 Task: Look for products in the category "Aromatherapy & Essential Oils" from Derma E only.
Action: Mouse pressed left at (280, 116)
Screenshot: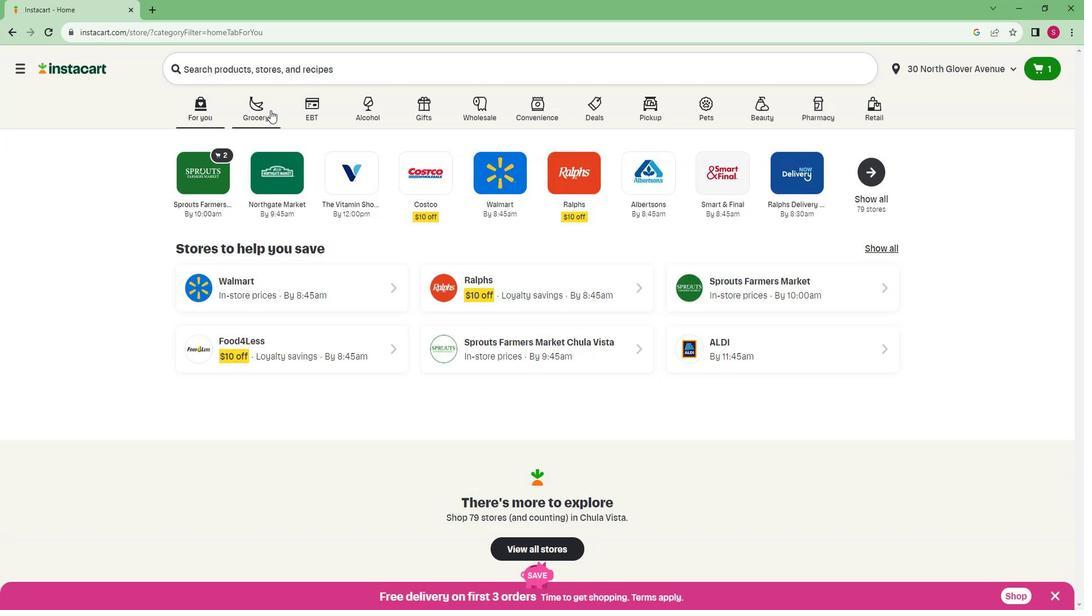 
Action: Mouse moved to (246, 325)
Screenshot: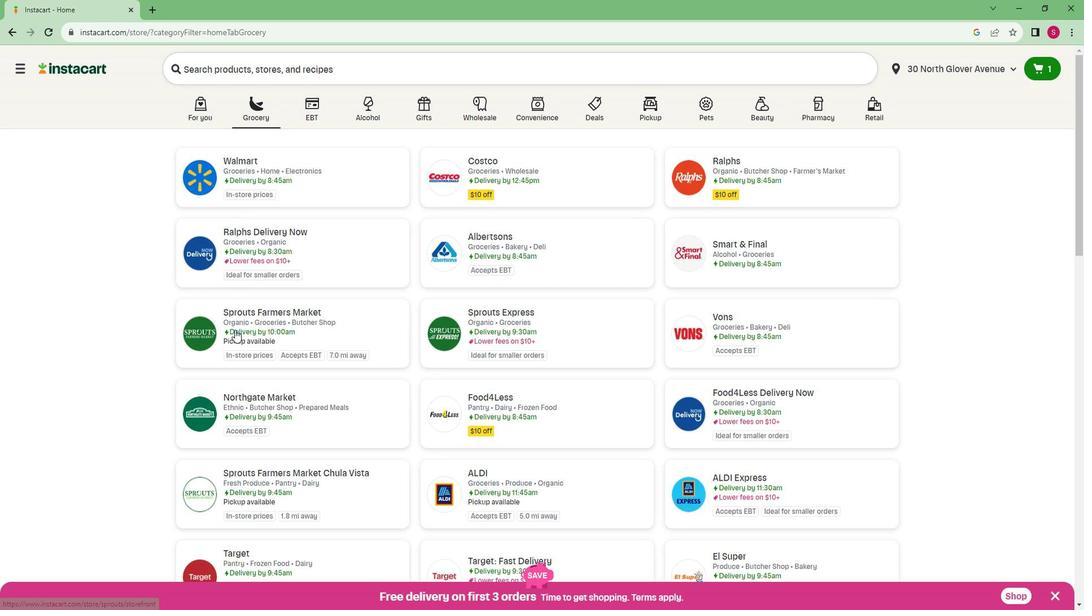 
Action: Mouse pressed left at (246, 325)
Screenshot: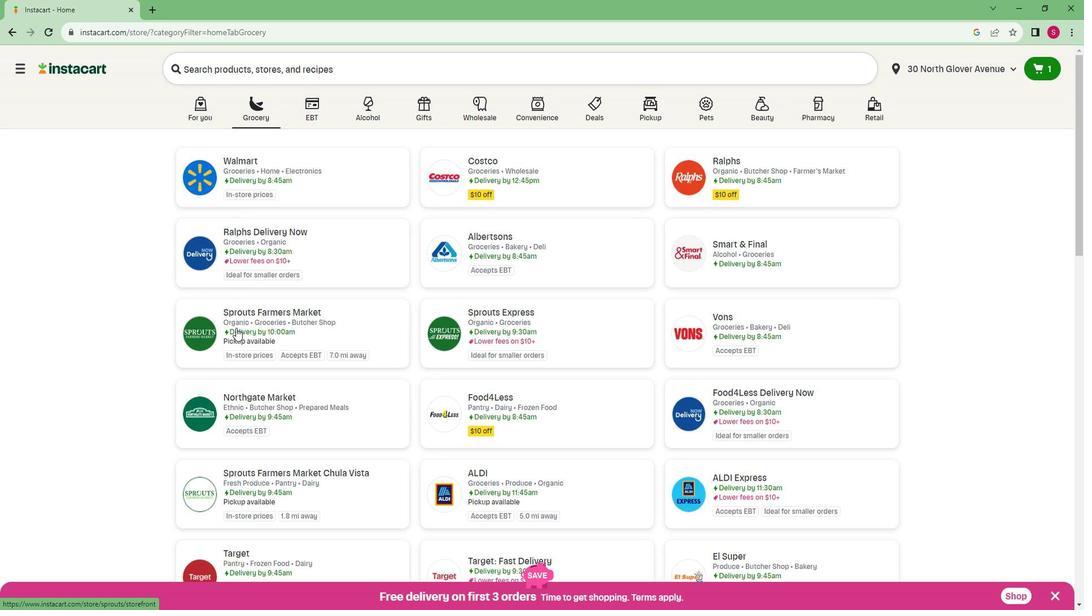 
Action: Mouse moved to (71, 402)
Screenshot: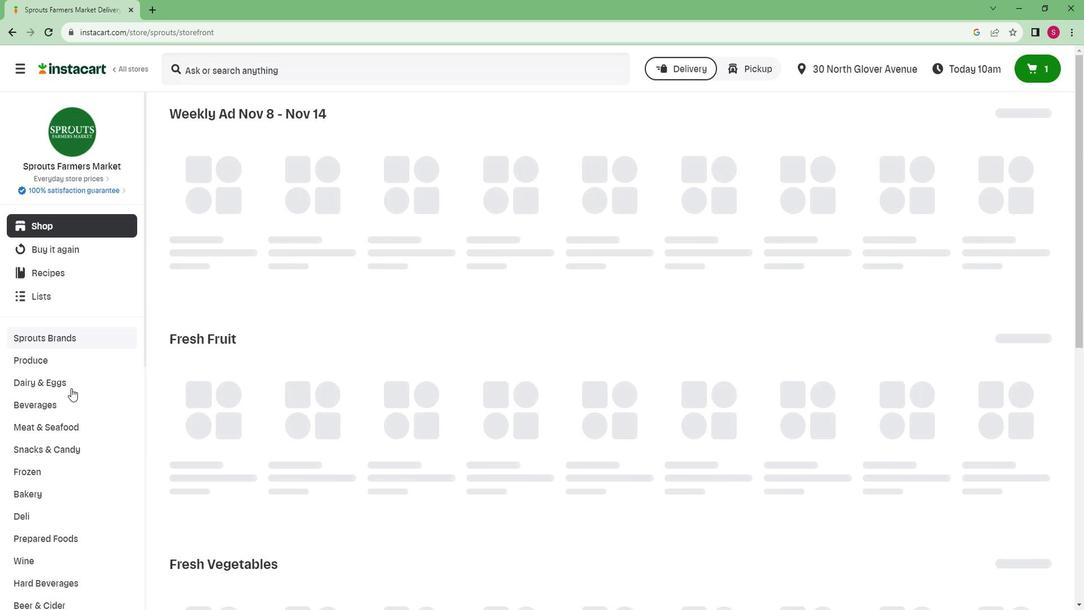 
Action: Mouse scrolled (71, 402) with delta (0, 0)
Screenshot: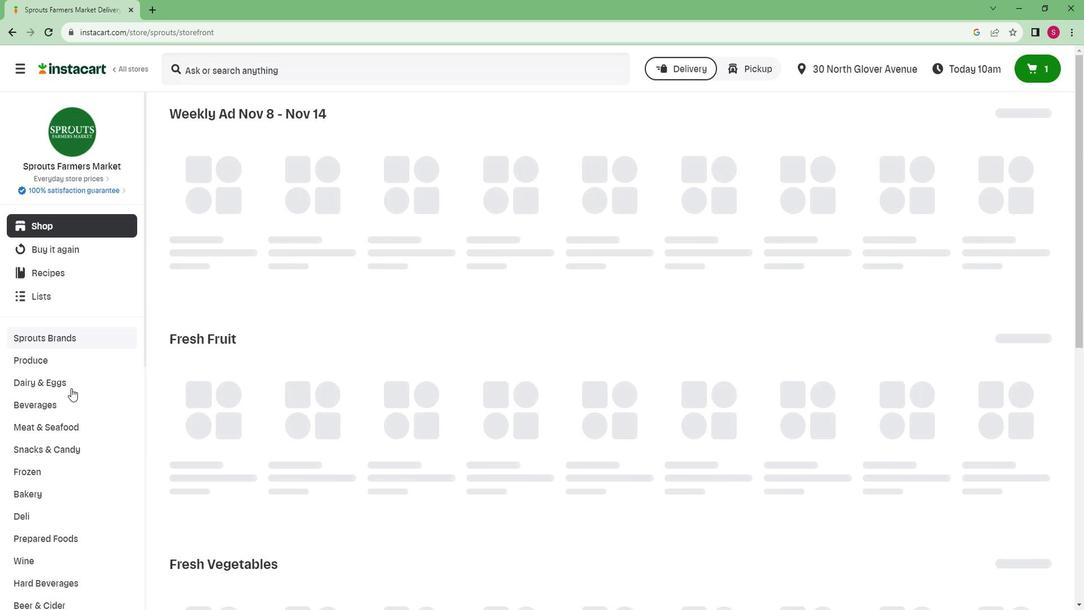 
Action: Mouse scrolled (71, 402) with delta (0, 0)
Screenshot: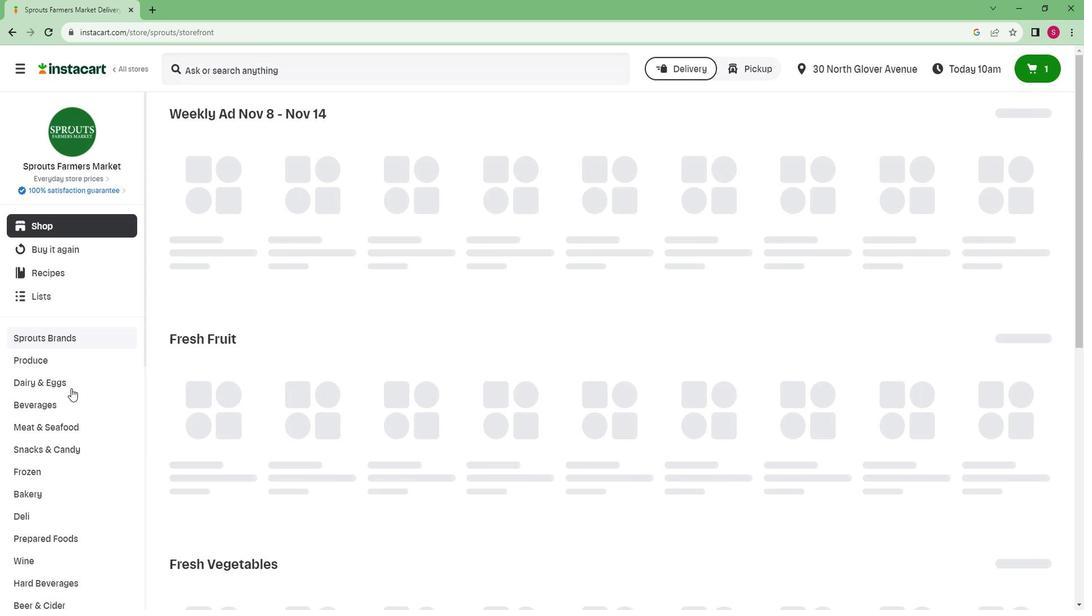 
Action: Mouse scrolled (71, 402) with delta (0, 0)
Screenshot: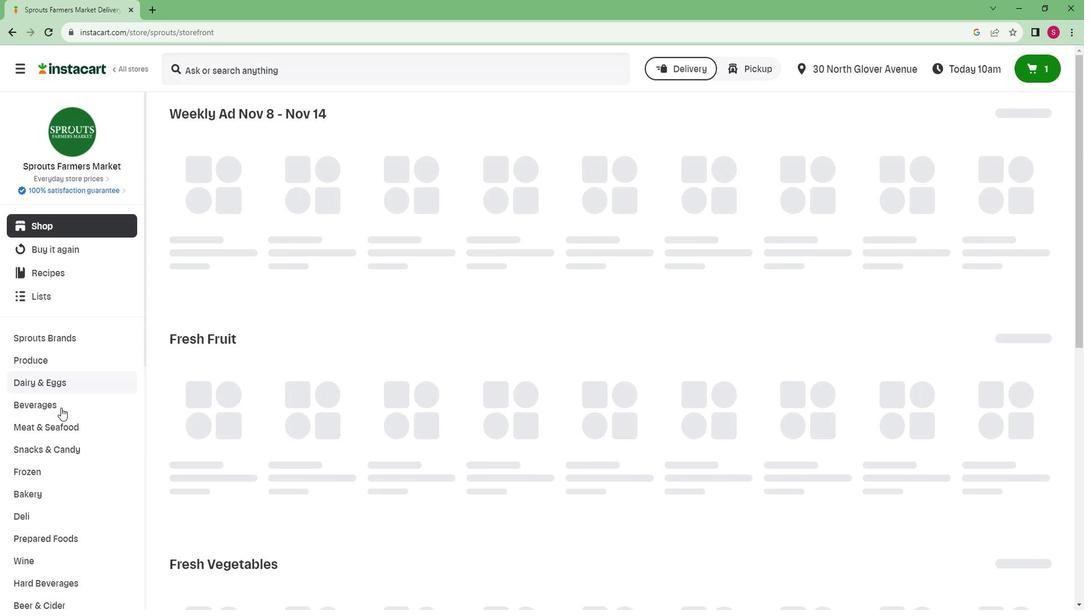 
Action: Mouse scrolled (71, 402) with delta (0, 0)
Screenshot: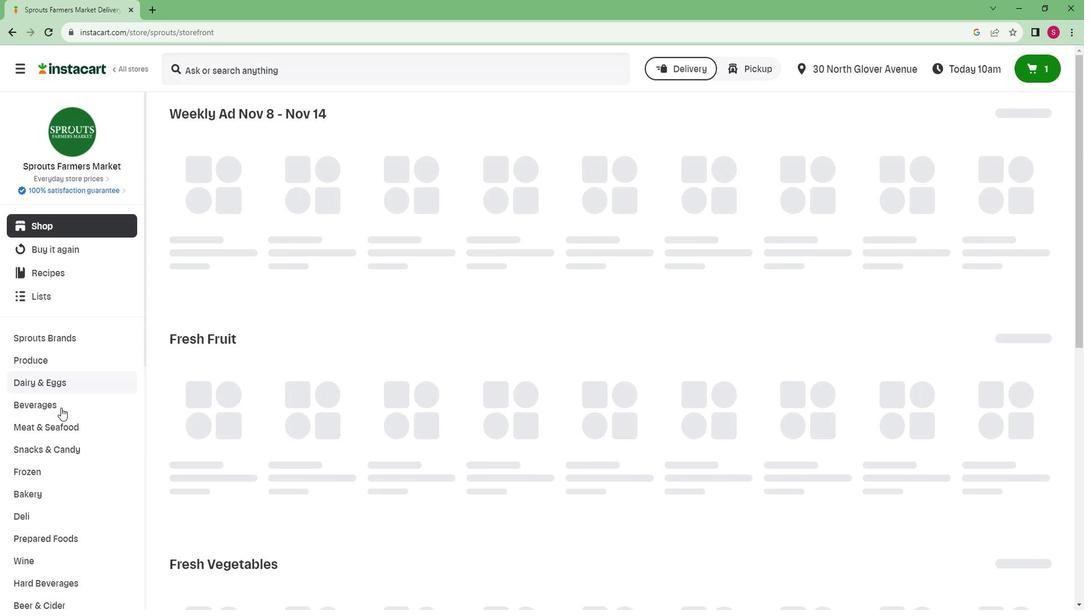 
Action: Mouse scrolled (71, 402) with delta (0, 0)
Screenshot: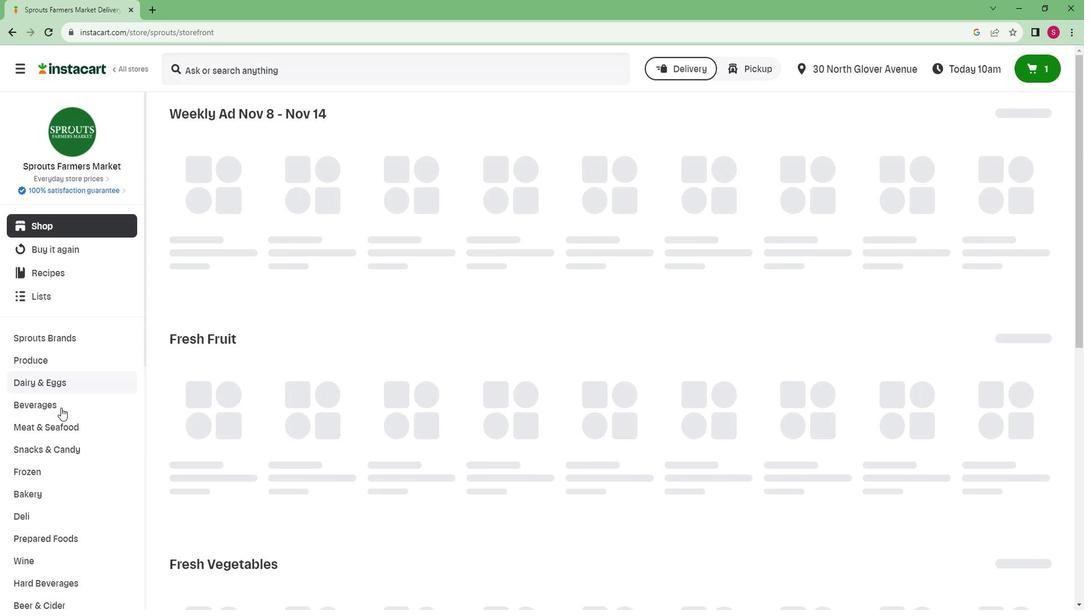 
Action: Mouse scrolled (71, 402) with delta (0, 0)
Screenshot: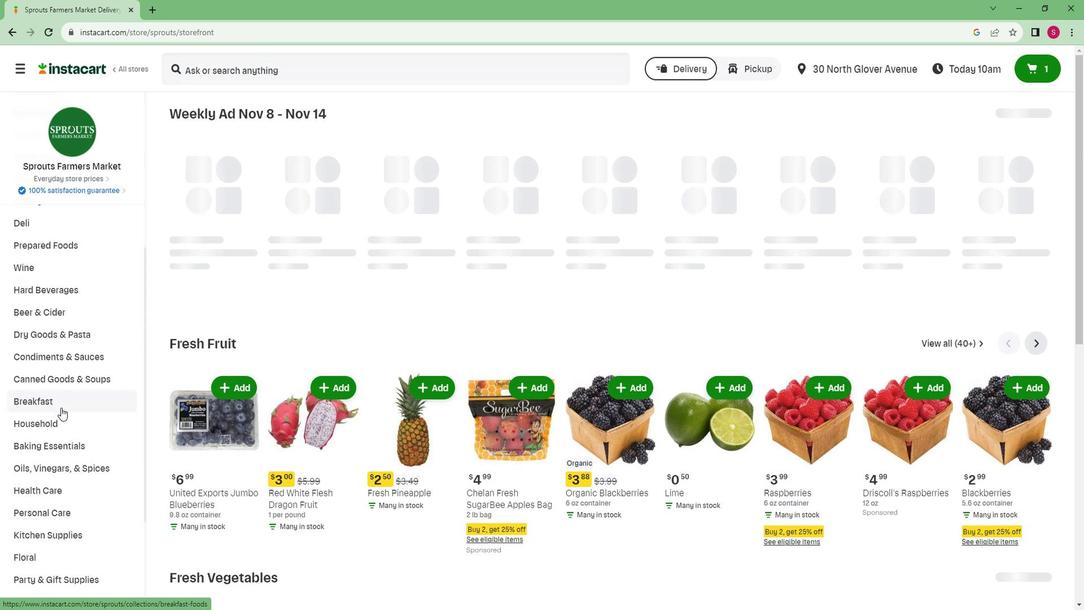 
Action: Mouse scrolled (71, 402) with delta (0, 0)
Screenshot: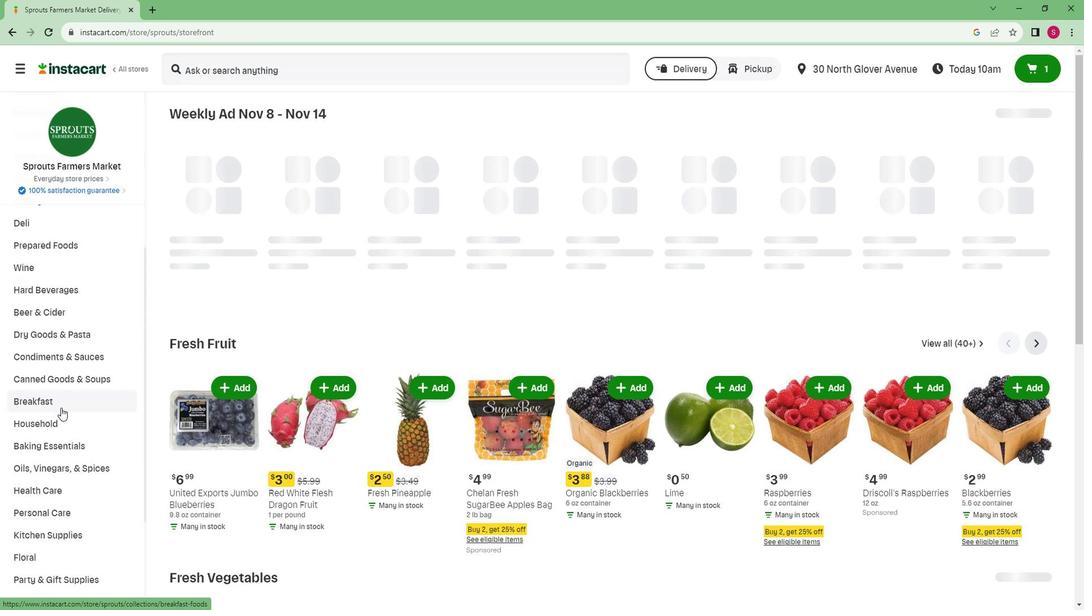
Action: Mouse scrolled (71, 402) with delta (0, 0)
Screenshot: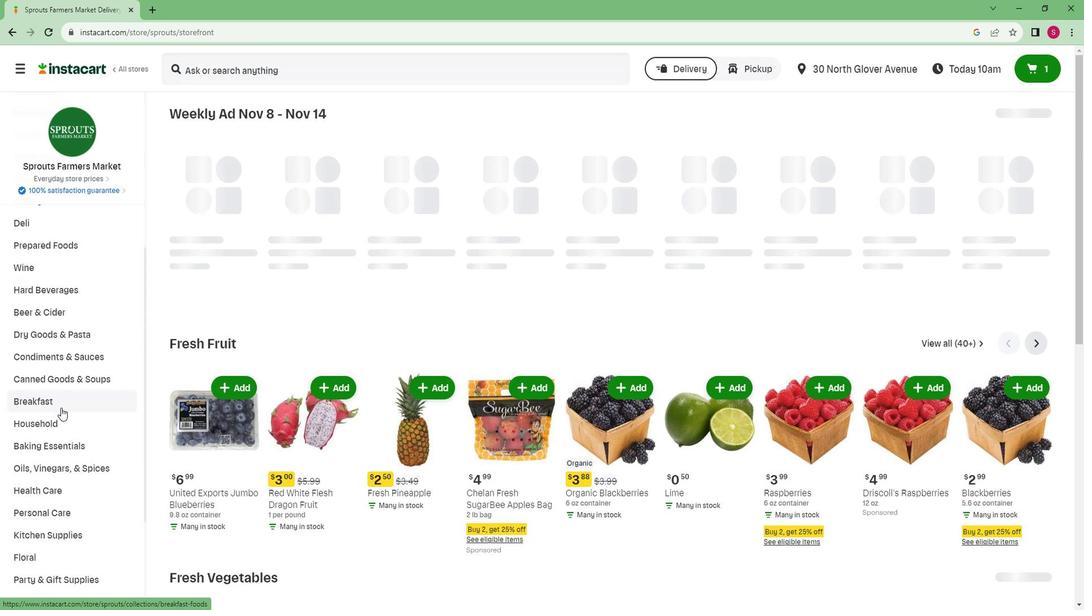 
Action: Mouse scrolled (71, 402) with delta (0, 0)
Screenshot: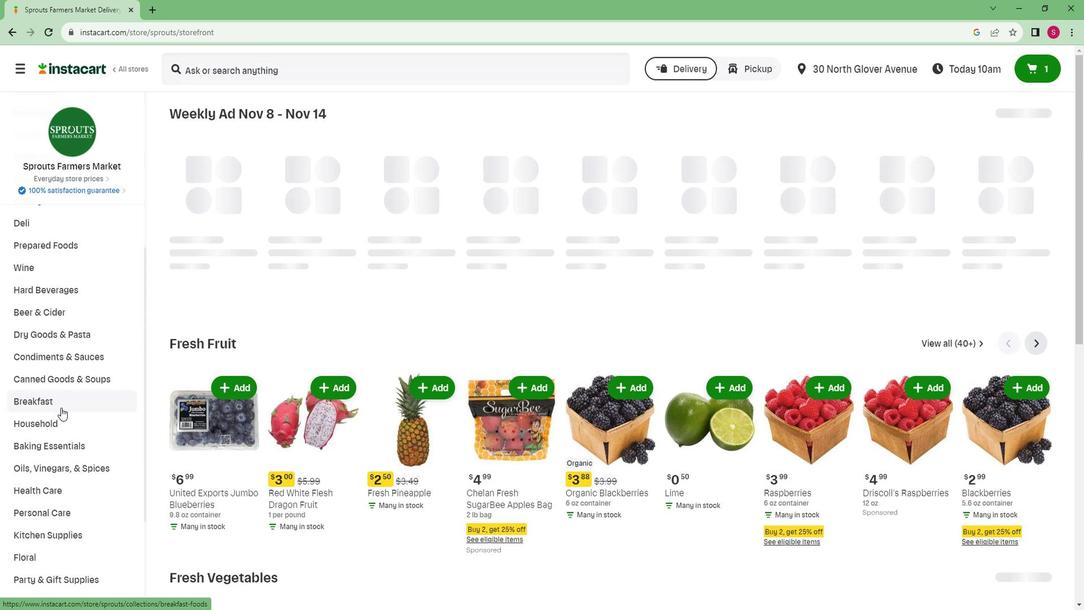 
Action: Mouse scrolled (71, 402) with delta (0, 0)
Screenshot: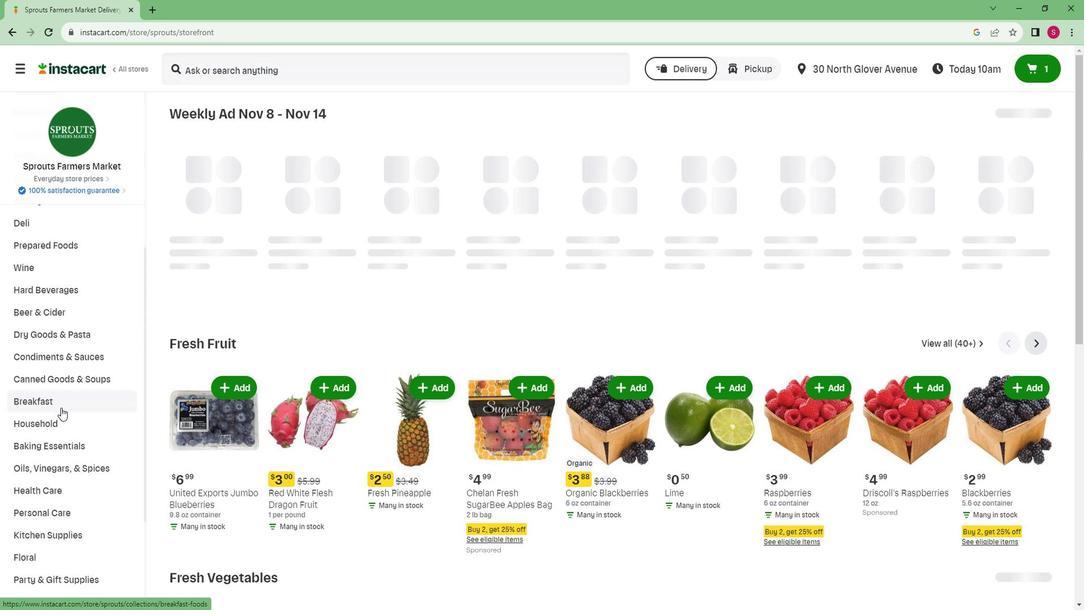 
Action: Mouse moved to (49, 551)
Screenshot: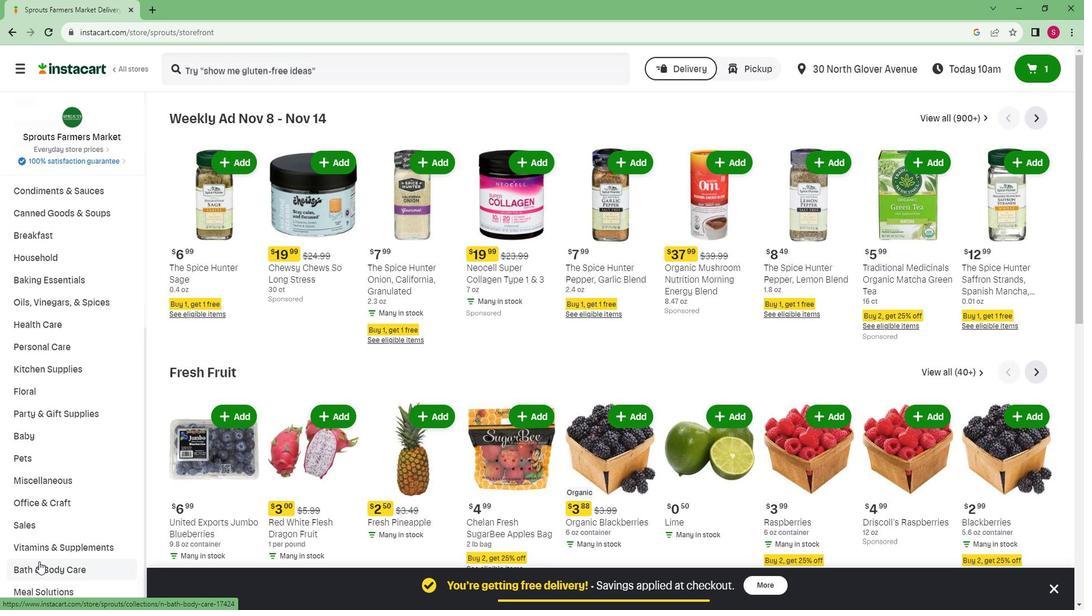 
Action: Mouse pressed left at (49, 551)
Screenshot: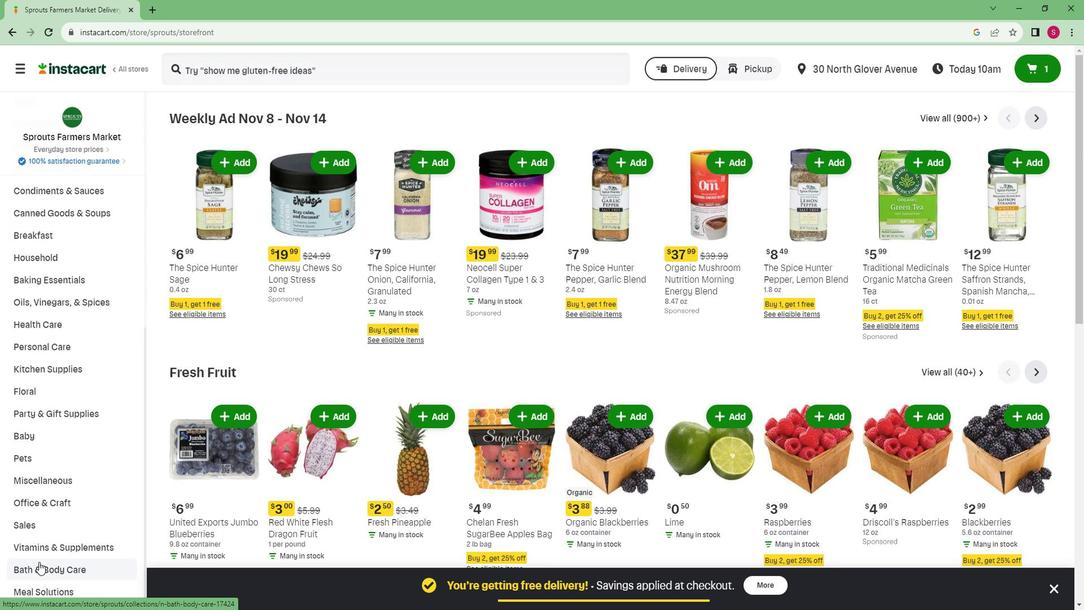 
Action: Mouse moved to (921, 157)
Screenshot: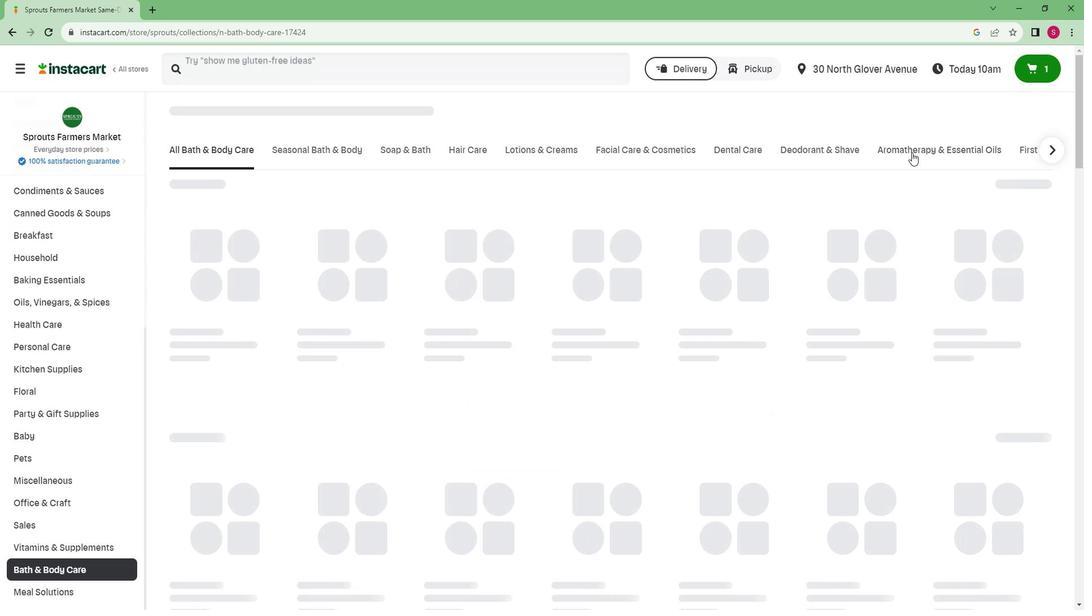 
Action: Mouse pressed left at (921, 157)
Screenshot: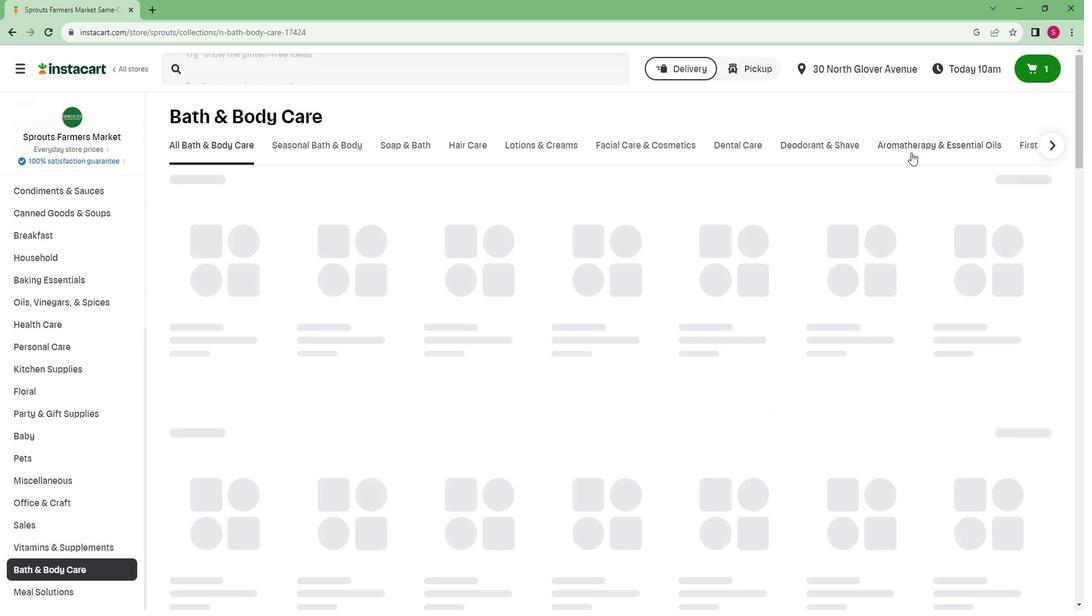 
Action: Mouse moved to (285, 189)
Screenshot: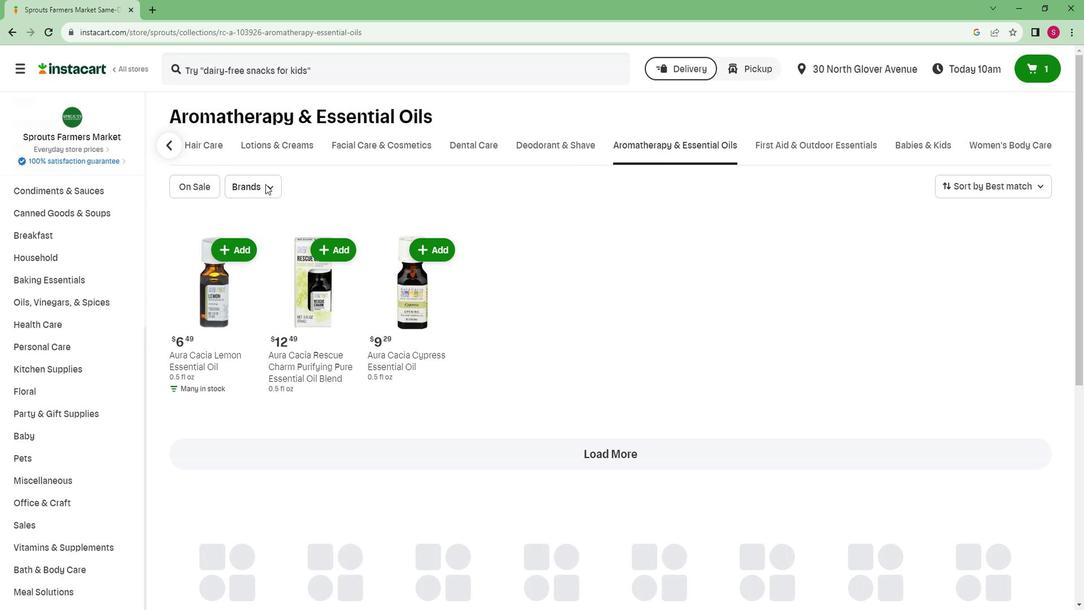 
Action: Mouse pressed left at (285, 189)
Screenshot: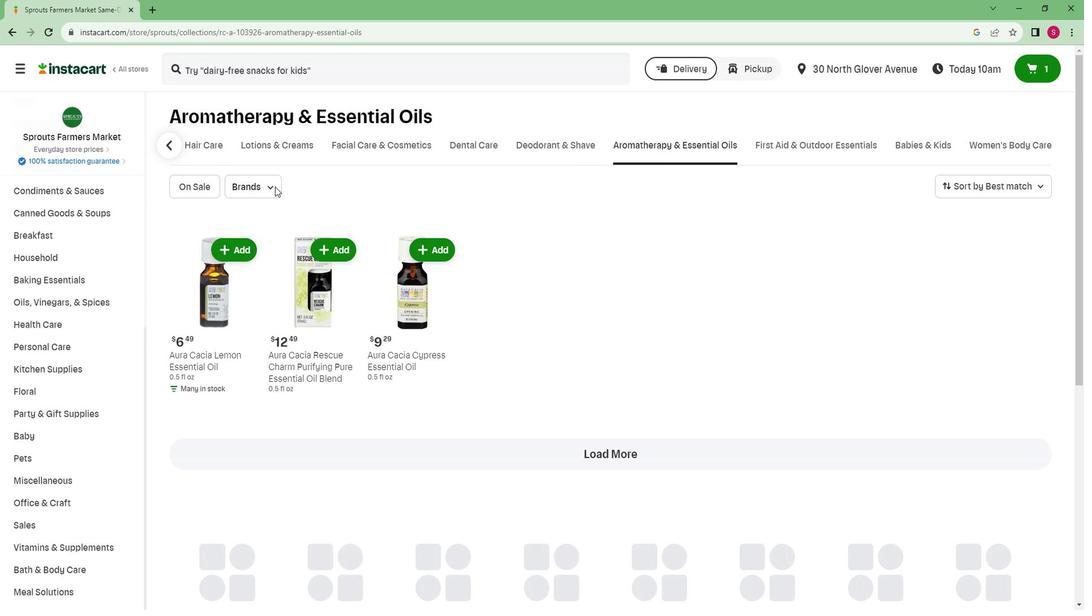 
Action: Mouse moved to (285, 269)
Screenshot: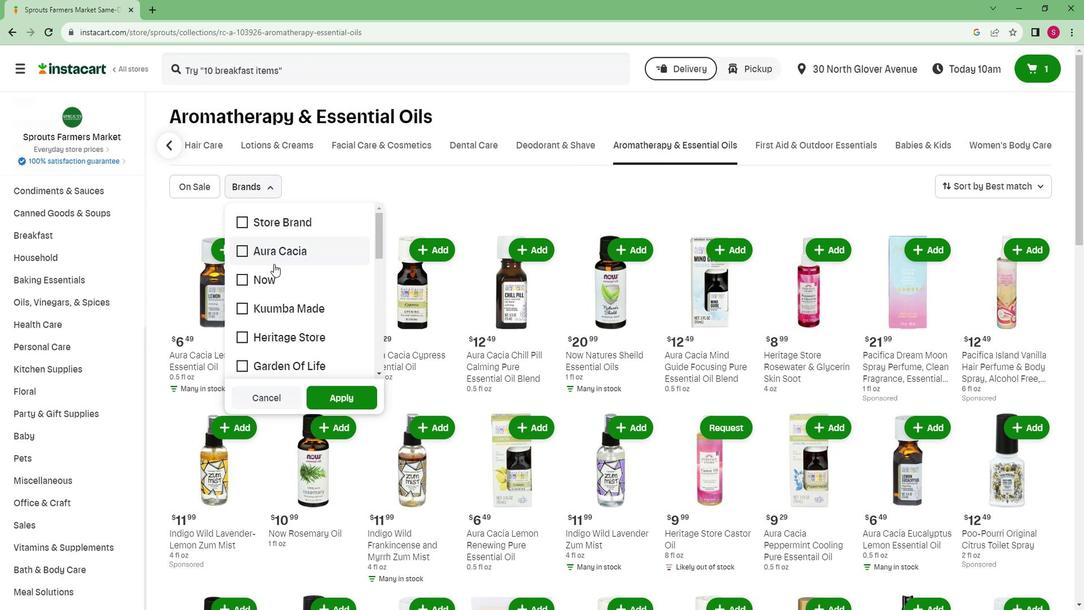 
Action: Mouse scrolled (285, 269) with delta (0, 0)
Screenshot: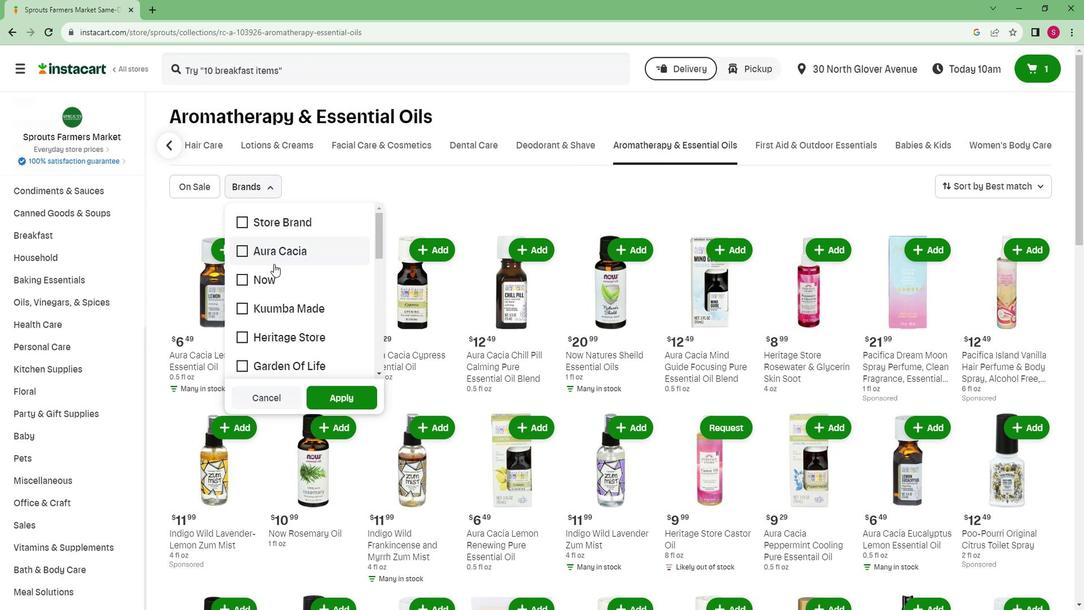
Action: Mouse scrolled (285, 269) with delta (0, 0)
Screenshot: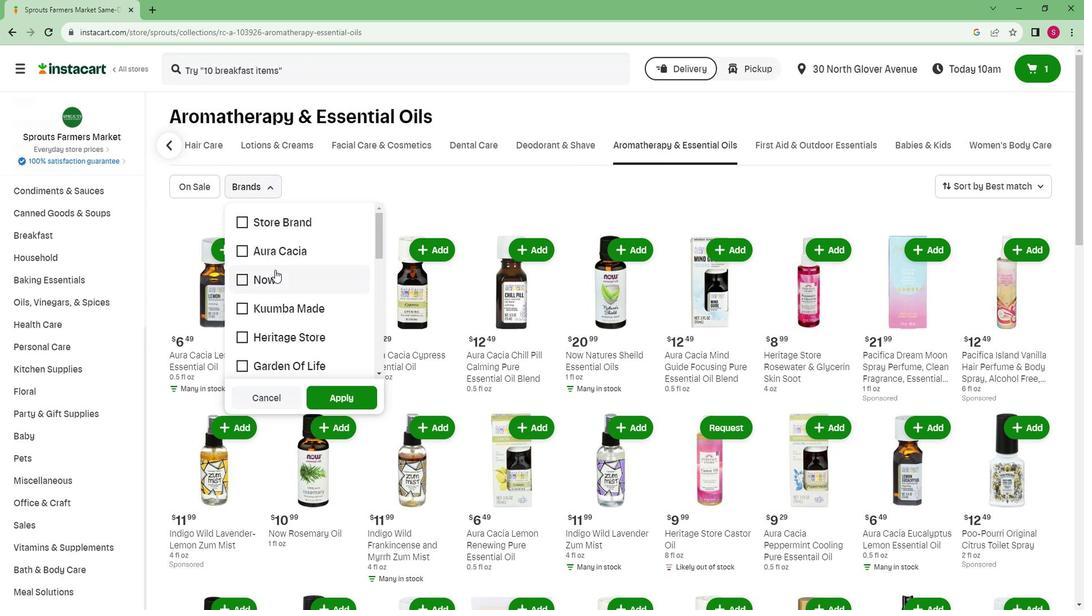 
Action: Mouse scrolled (285, 269) with delta (0, 0)
Screenshot: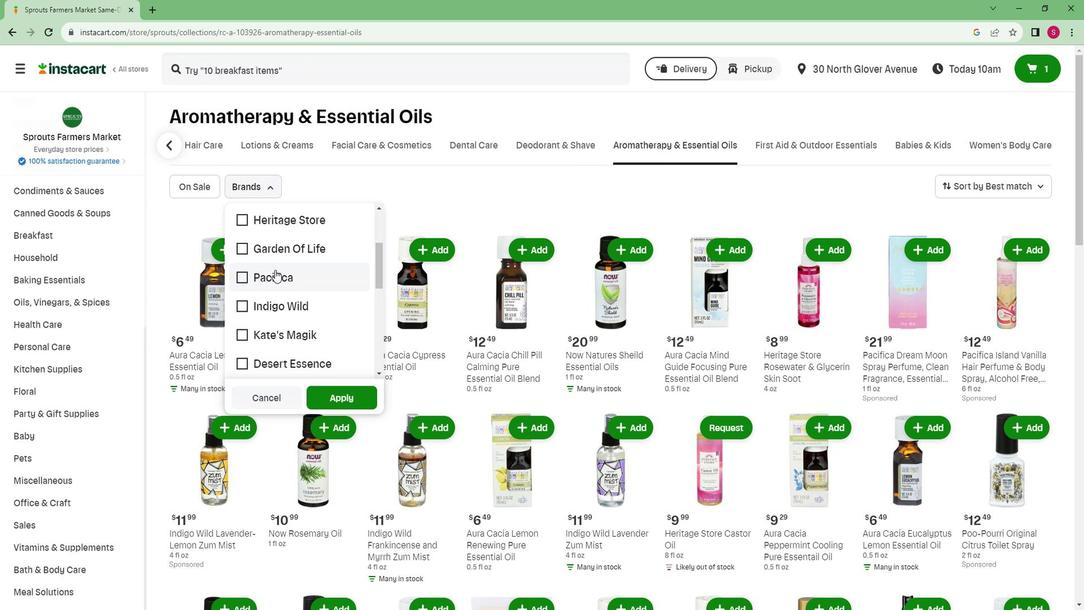 
Action: Mouse moved to (282, 281)
Screenshot: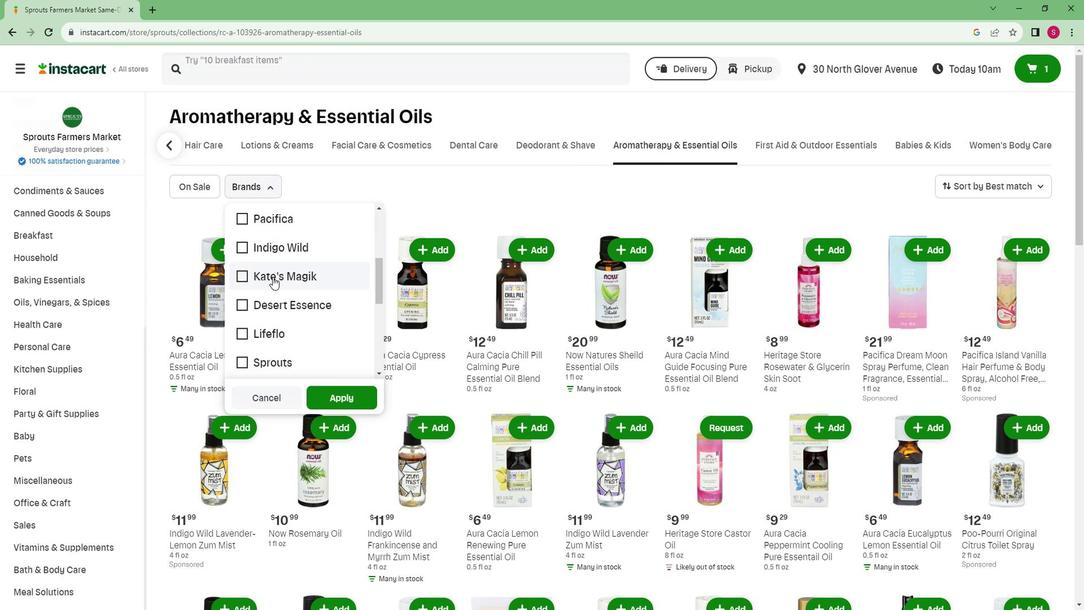 
Action: Mouse scrolled (282, 280) with delta (0, 0)
Screenshot: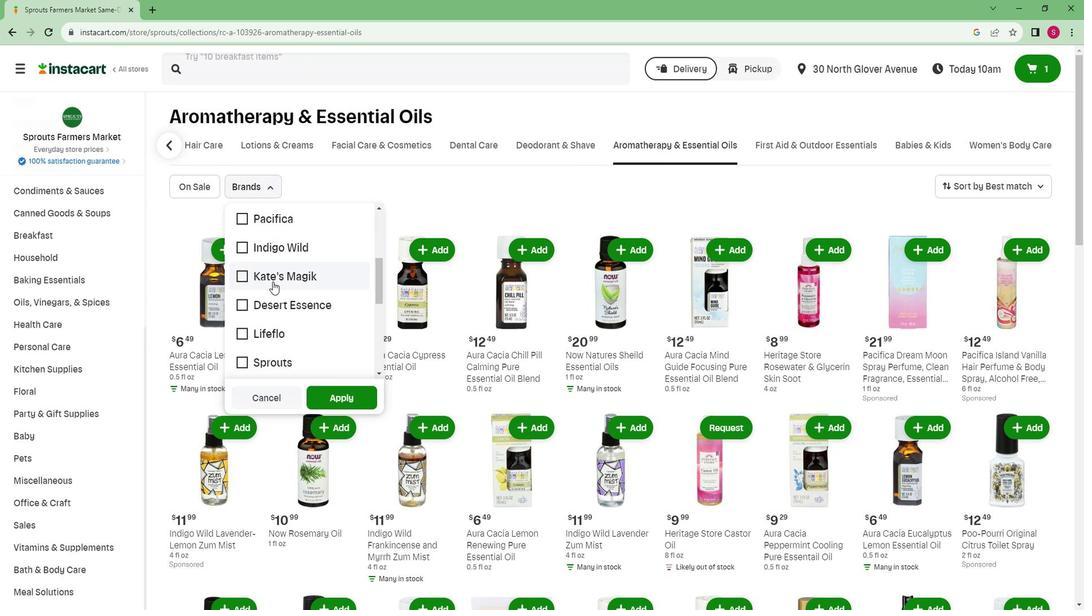
Action: Mouse moved to (282, 281)
Screenshot: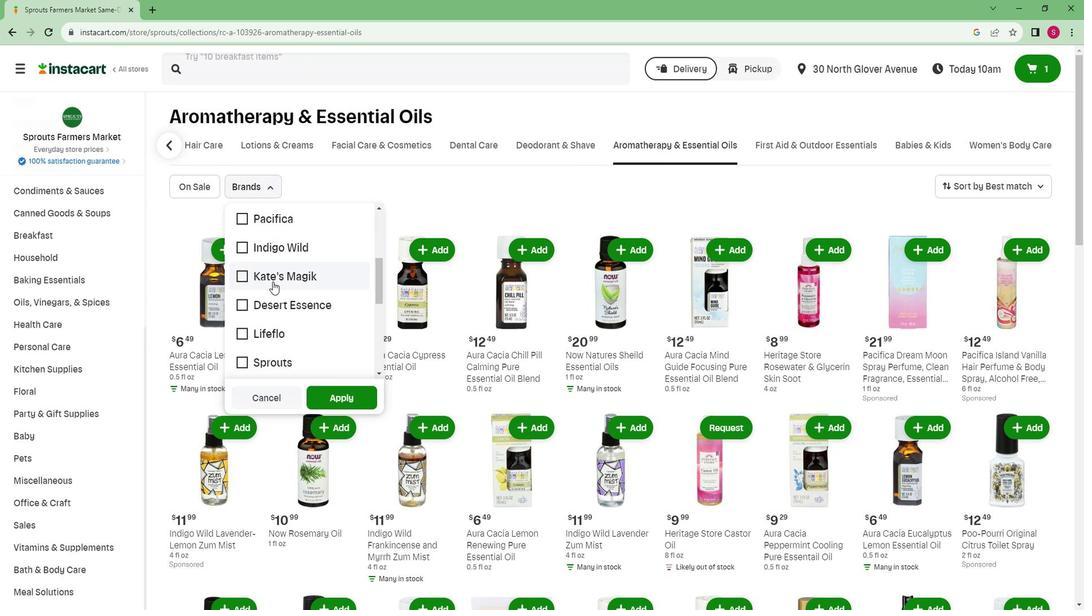 
Action: Mouse scrolled (282, 281) with delta (0, 0)
Screenshot: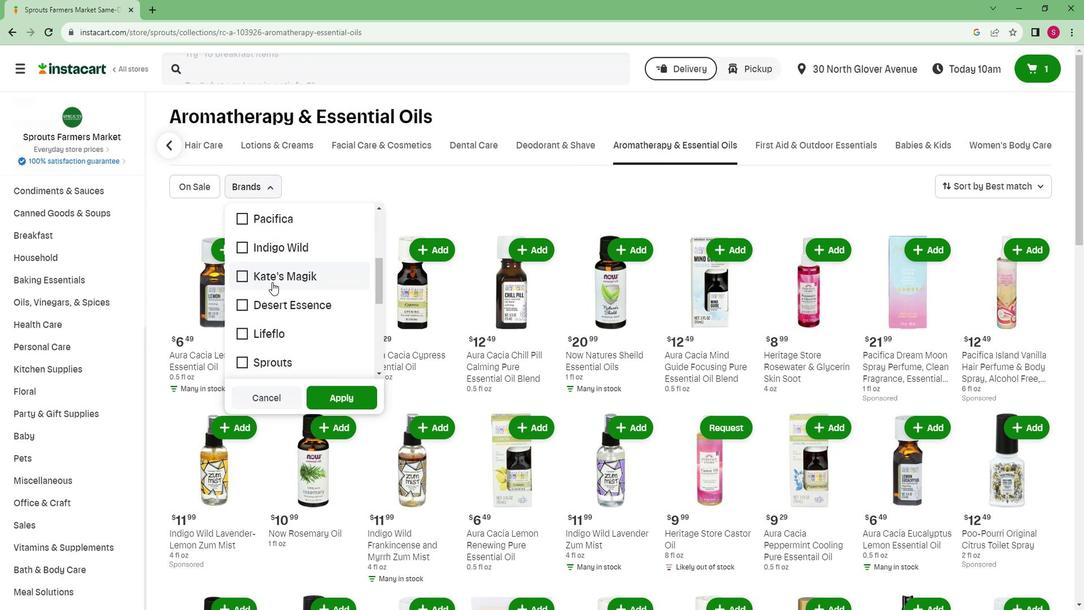 
Action: Mouse moved to (275, 301)
Screenshot: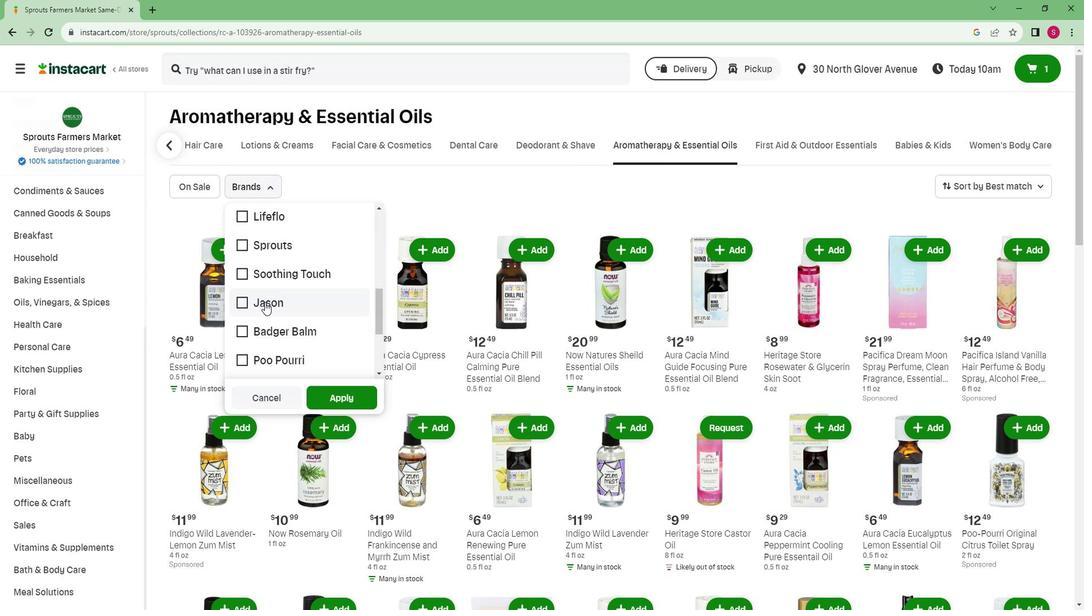 
Action: Mouse scrolled (275, 301) with delta (0, 0)
Screenshot: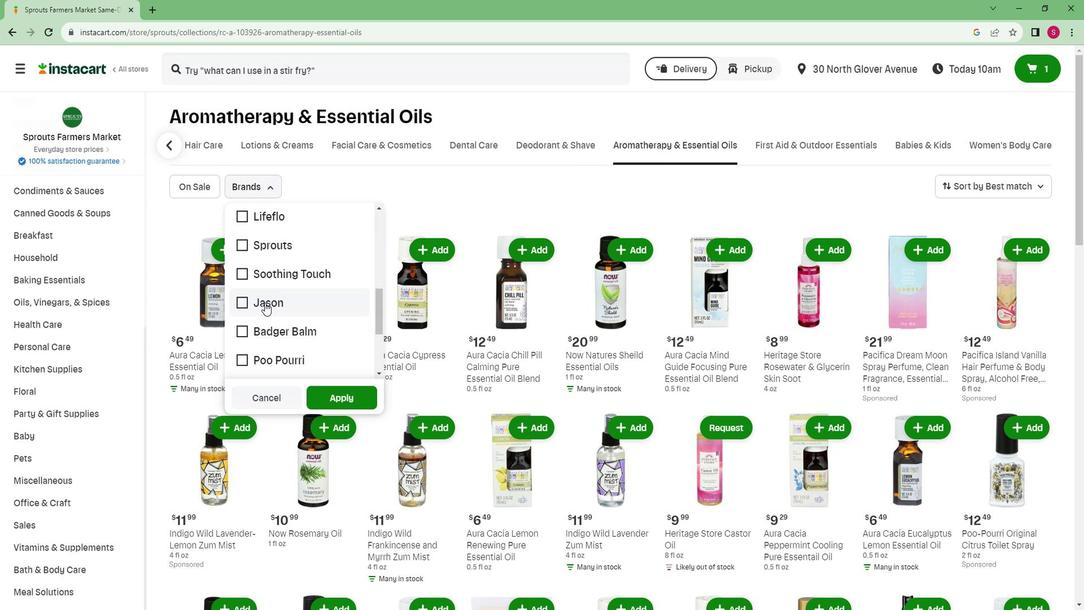 
Action: Mouse scrolled (275, 301) with delta (0, 0)
Screenshot: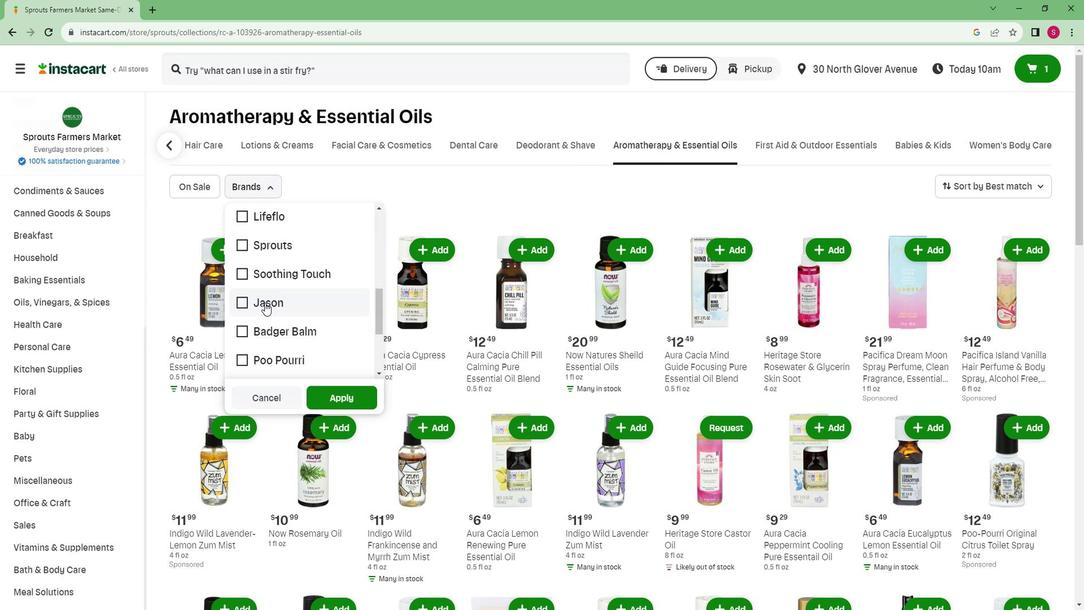 
Action: Mouse moved to (275, 300)
Screenshot: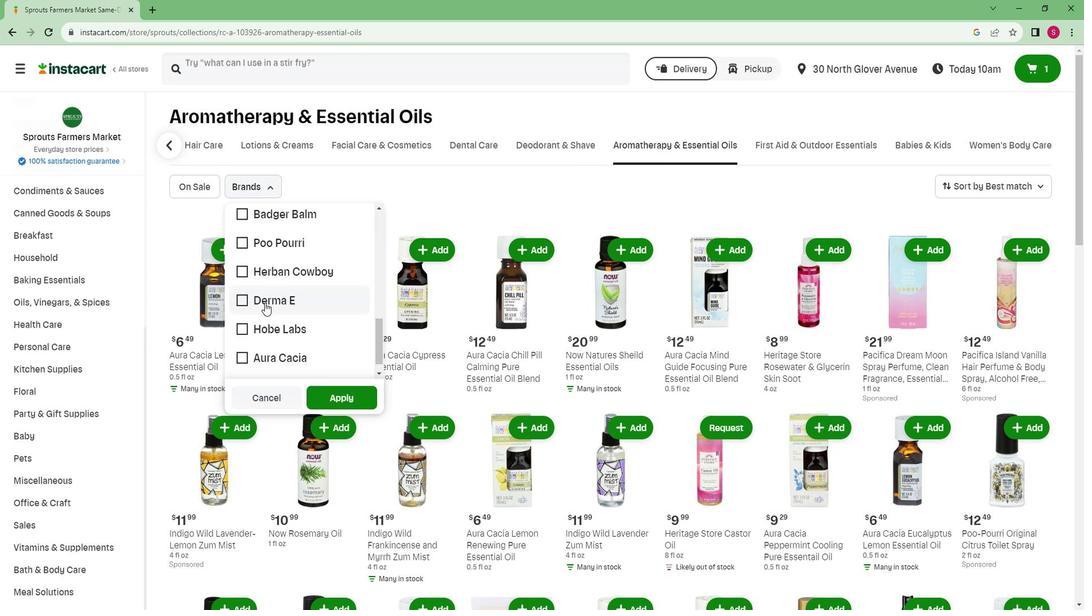 
Action: Mouse pressed left at (275, 300)
Screenshot: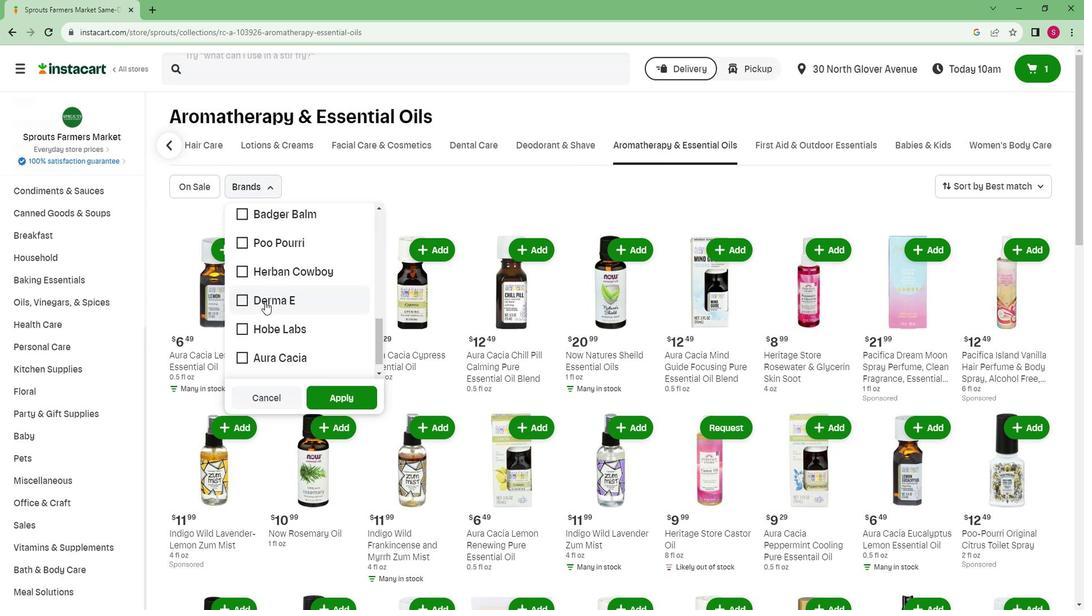 
Action: Mouse moved to (342, 389)
Screenshot: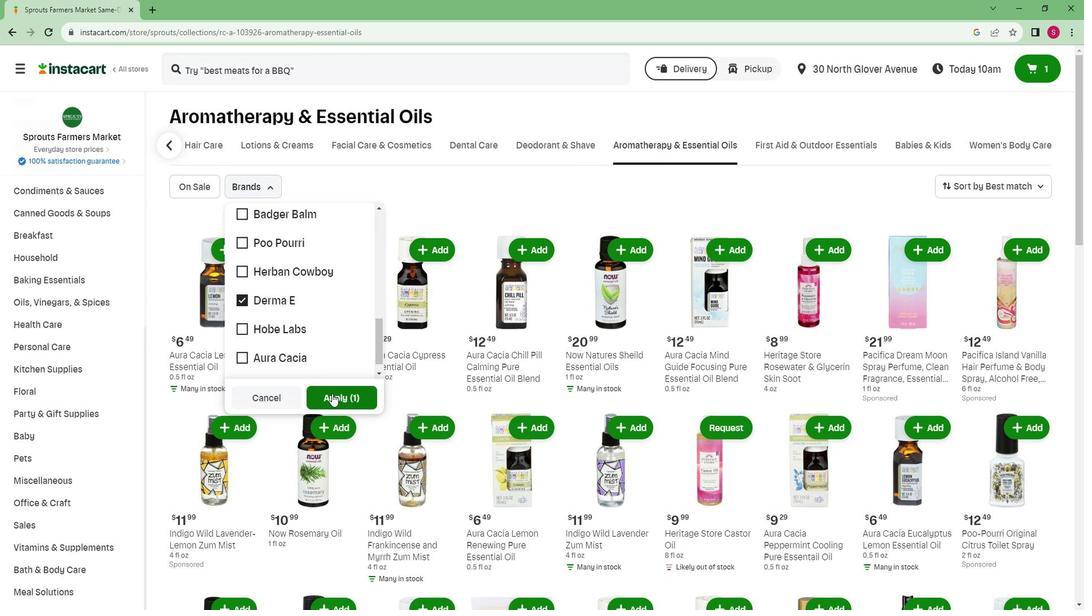 
Action: Mouse pressed left at (342, 389)
Screenshot: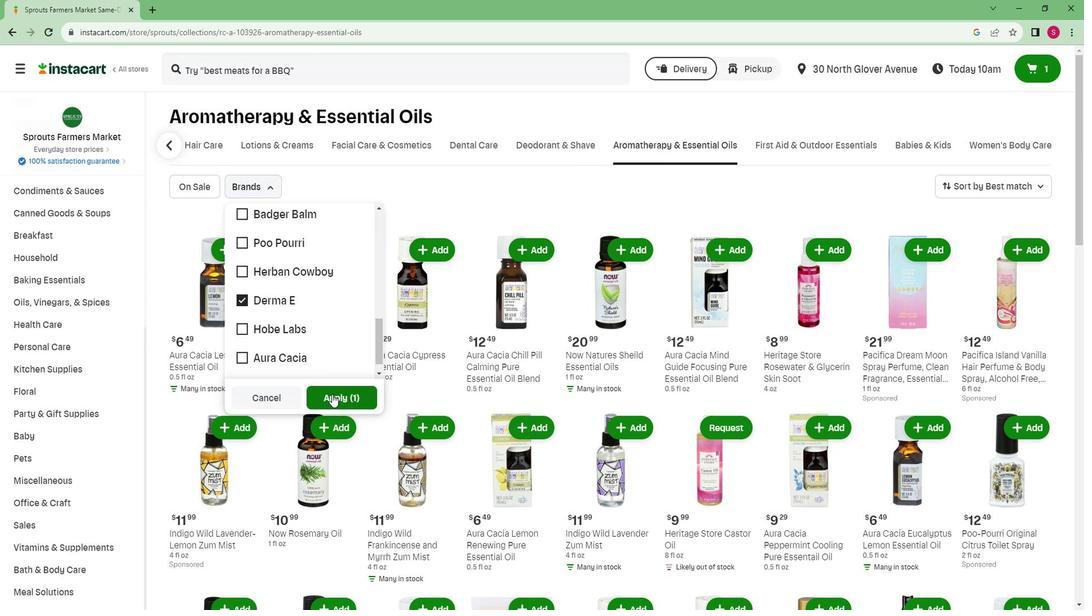 
Action: Mouse moved to (358, 371)
Screenshot: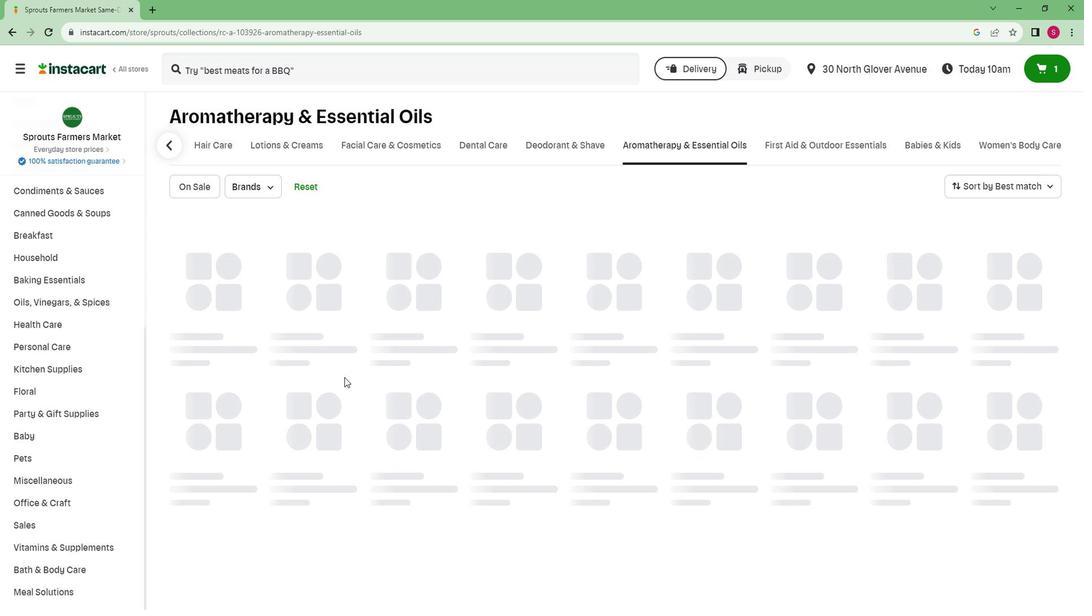 
